 Task: Create a due date automation trigger when advanced on, on the wednesday after a card is due add content with a name or a description containing resume at 11:00 AM.
Action: Mouse moved to (939, 75)
Screenshot: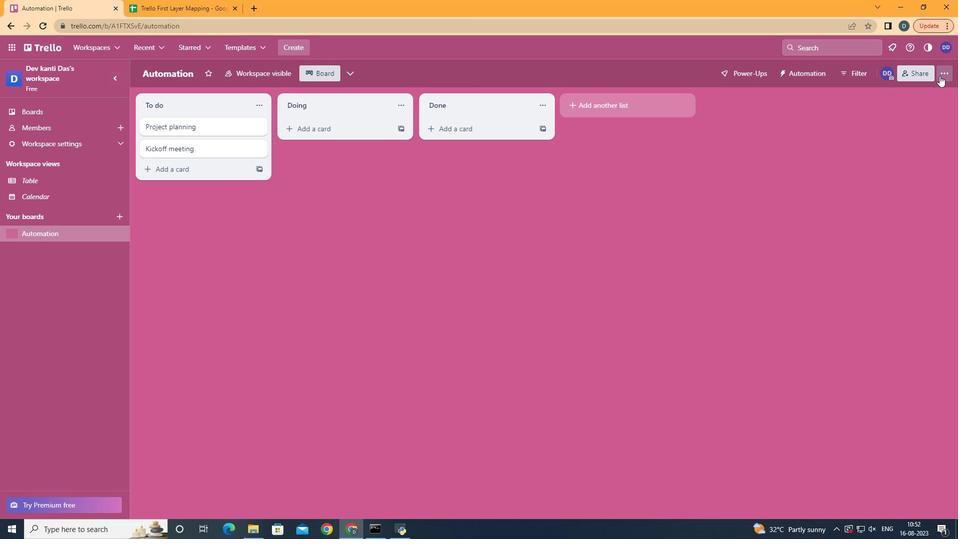 
Action: Mouse pressed left at (939, 75)
Screenshot: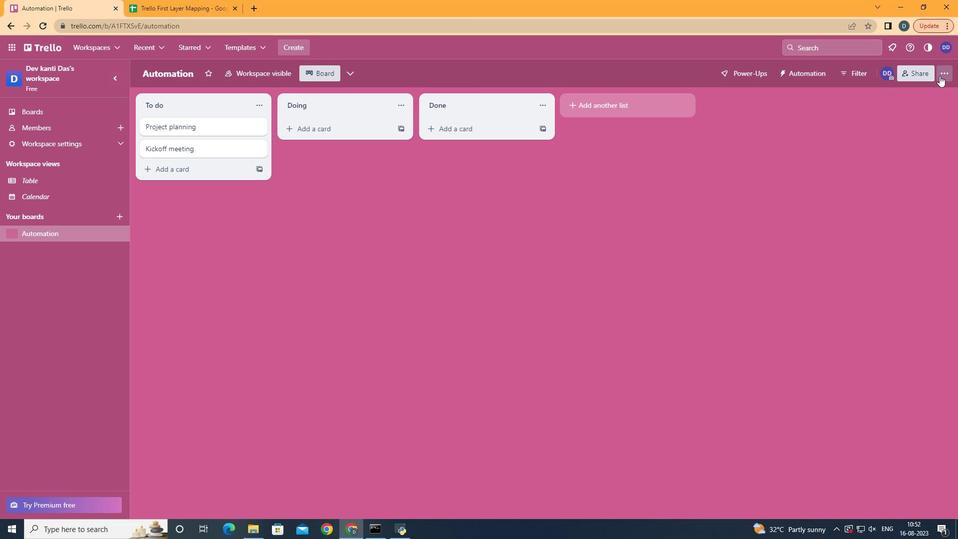 
Action: Mouse moved to (861, 203)
Screenshot: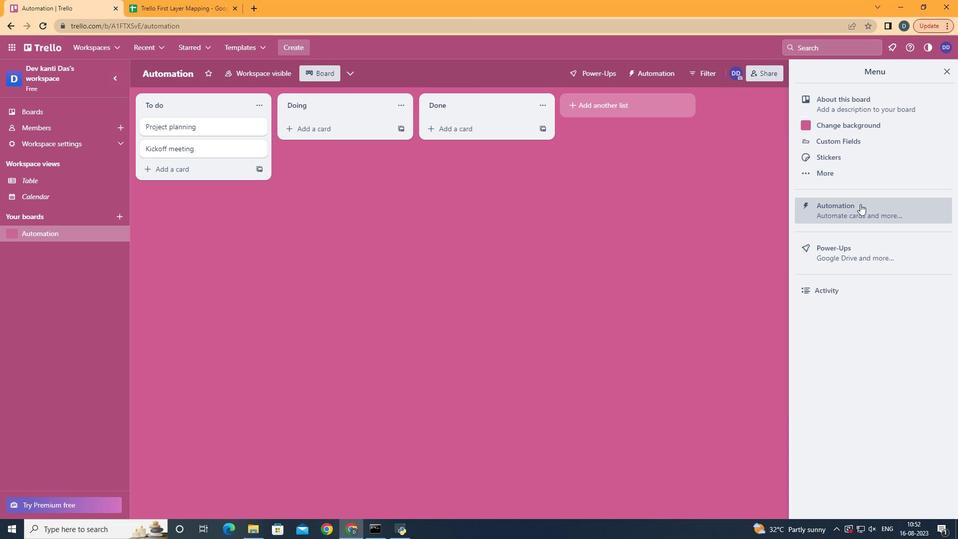 
Action: Mouse pressed left at (861, 203)
Screenshot: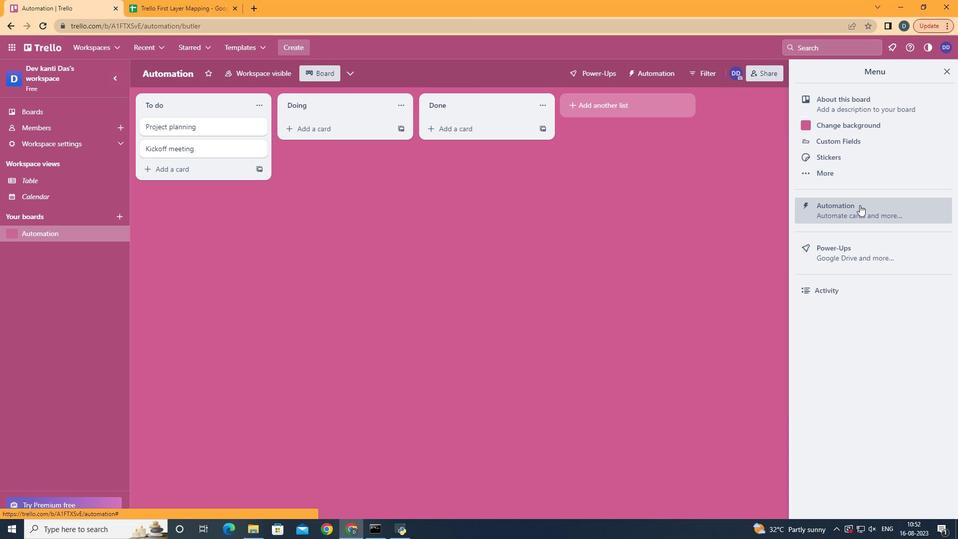 
Action: Mouse moved to (199, 199)
Screenshot: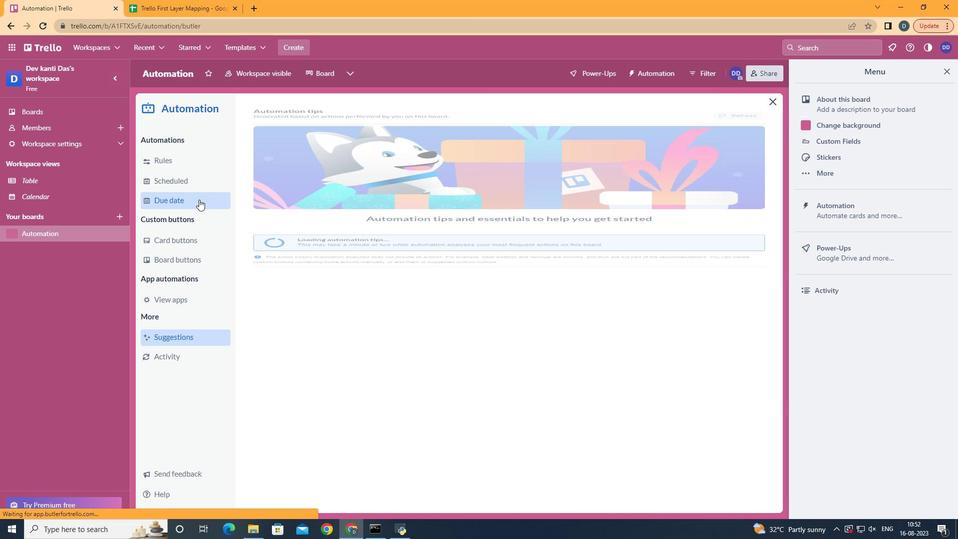 
Action: Mouse pressed left at (199, 199)
Screenshot: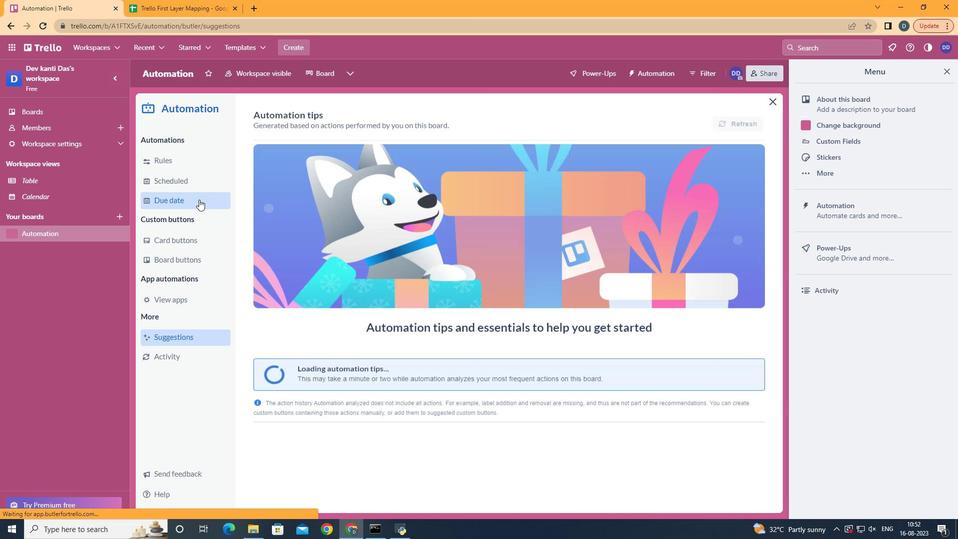 
Action: Mouse moved to (703, 113)
Screenshot: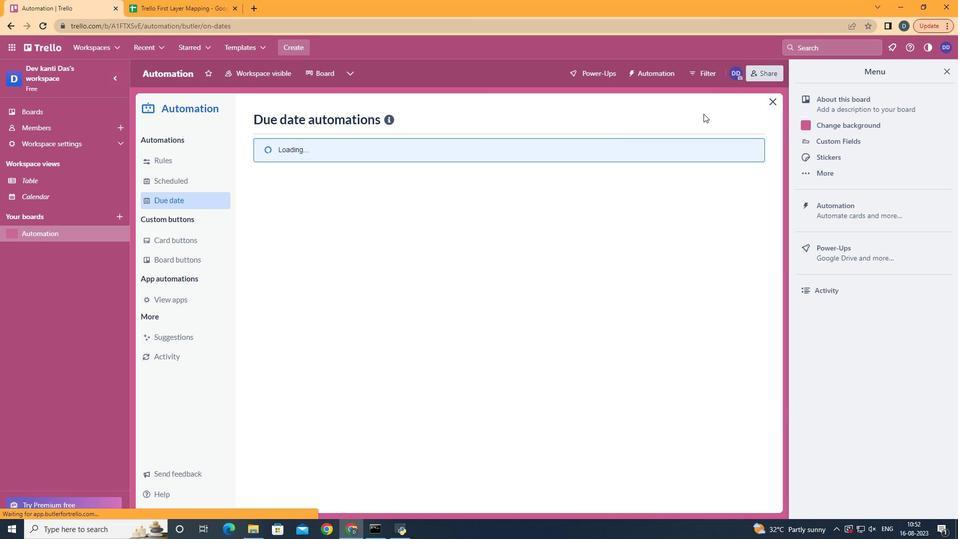 
Action: Mouse pressed left at (703, 113)
Screenshot: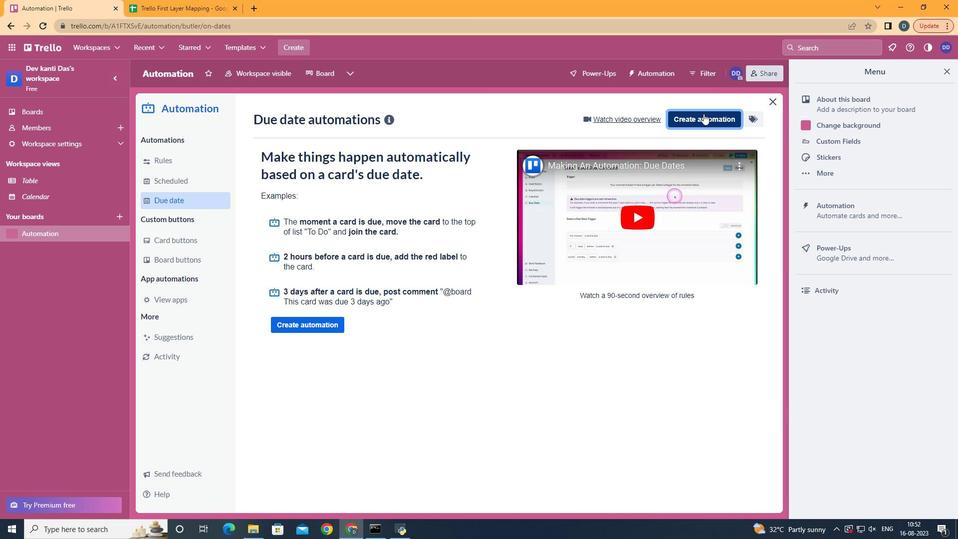 
Action: Mouse moved to (545, 215)
Screenshot: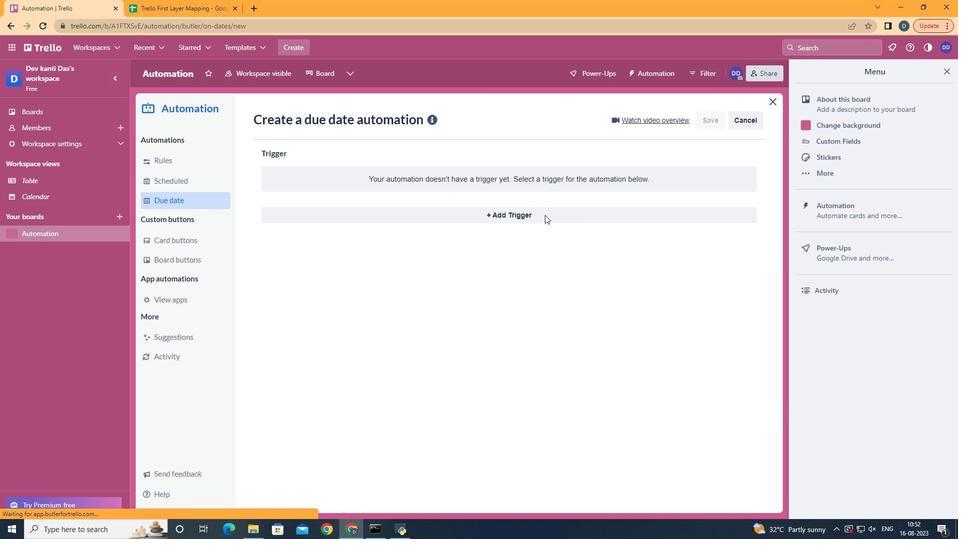 
Action: Mouse pressed left at (545, 215)
Screenshot: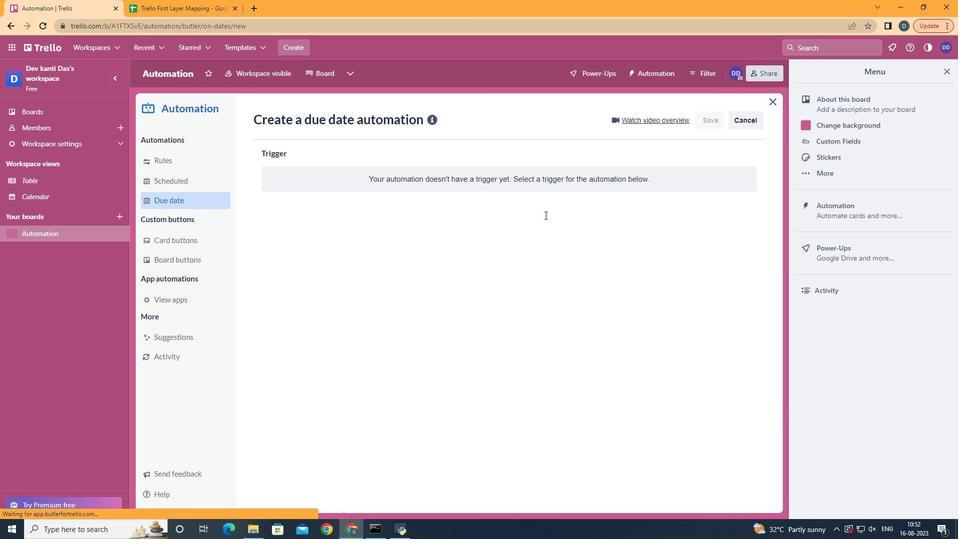 
Action: Mouse moved to (330, 301)
Screenshot: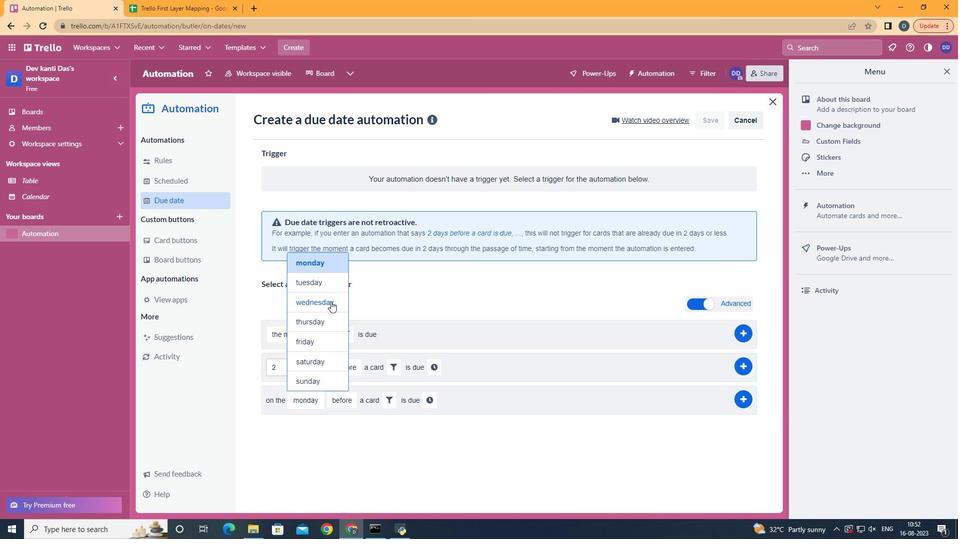 
Action: Mouse pressed left at (330, 301)
Screenshot: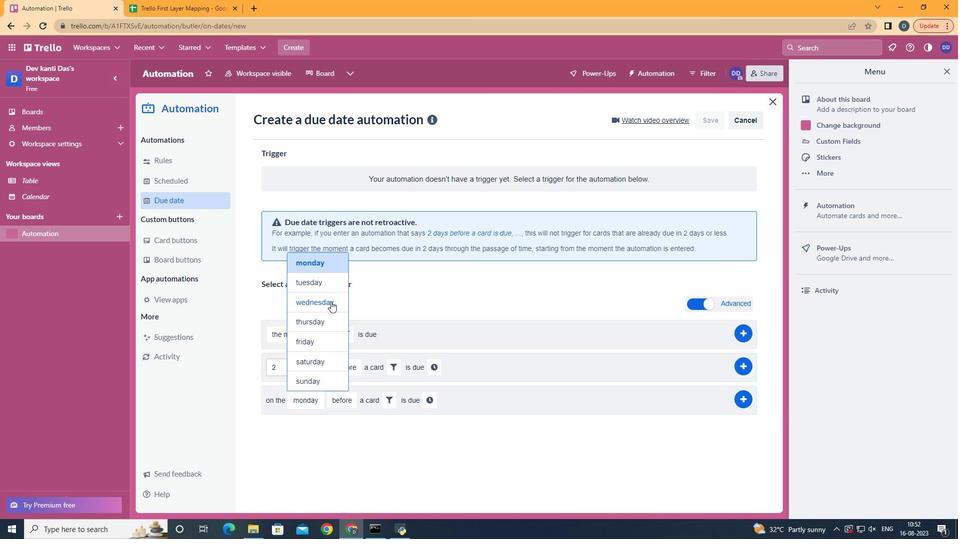 
Action: Mouse moved to (348, 446)
Screenshot: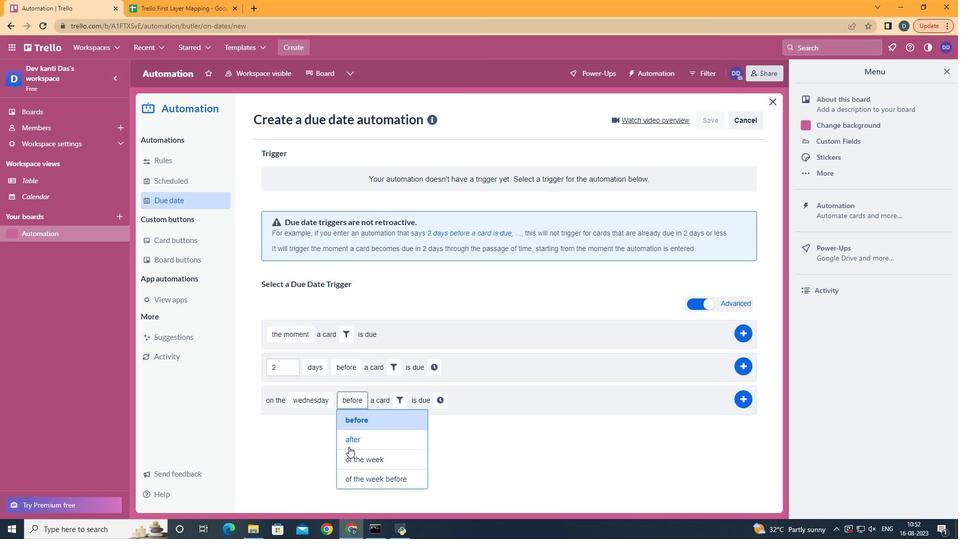 
Action: Mouse pressed left at (348, 446)
Screenshot: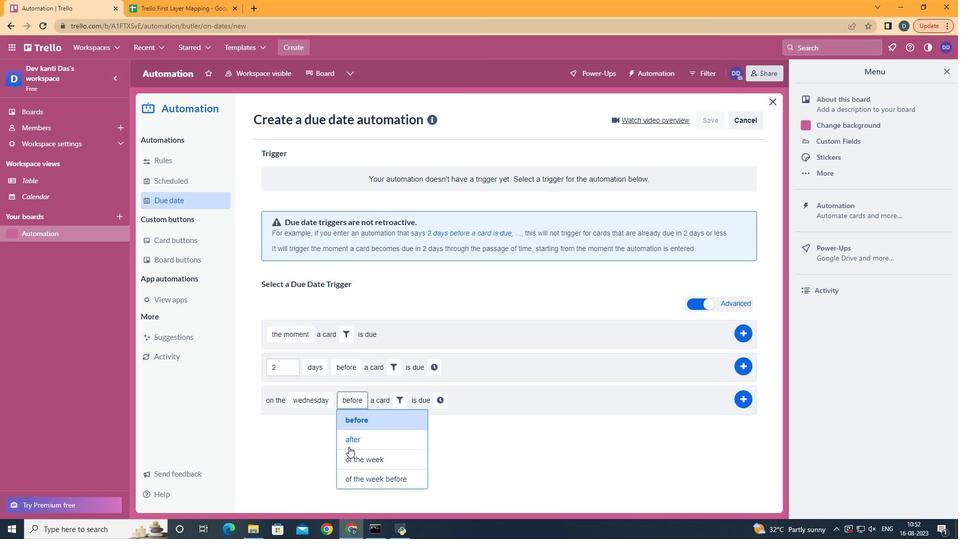 
Action: Mouse moved to (383, 401)
Screenshot: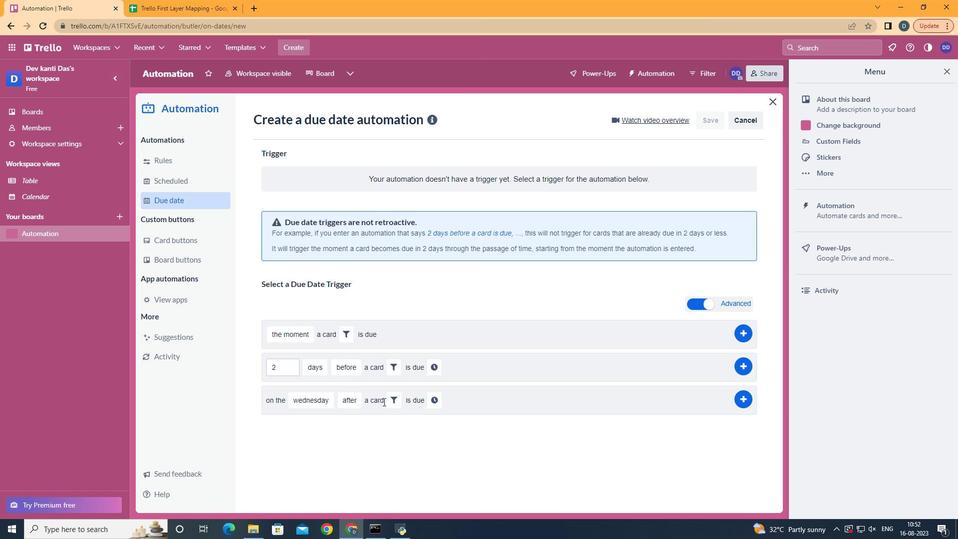 
Action: Mouse pressed left at (383, 401)
Screenshot: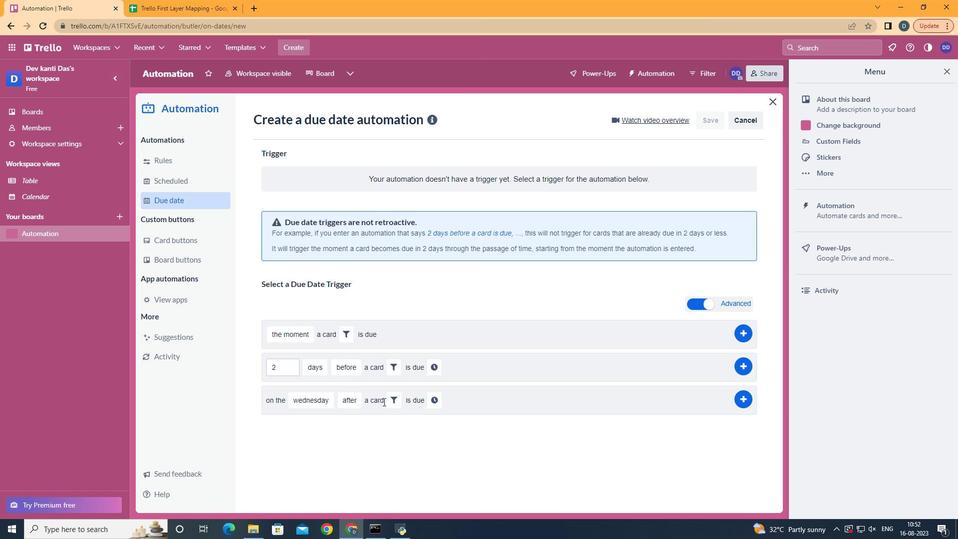 
Action: Mouse moved to (390, 399)
Screenshot: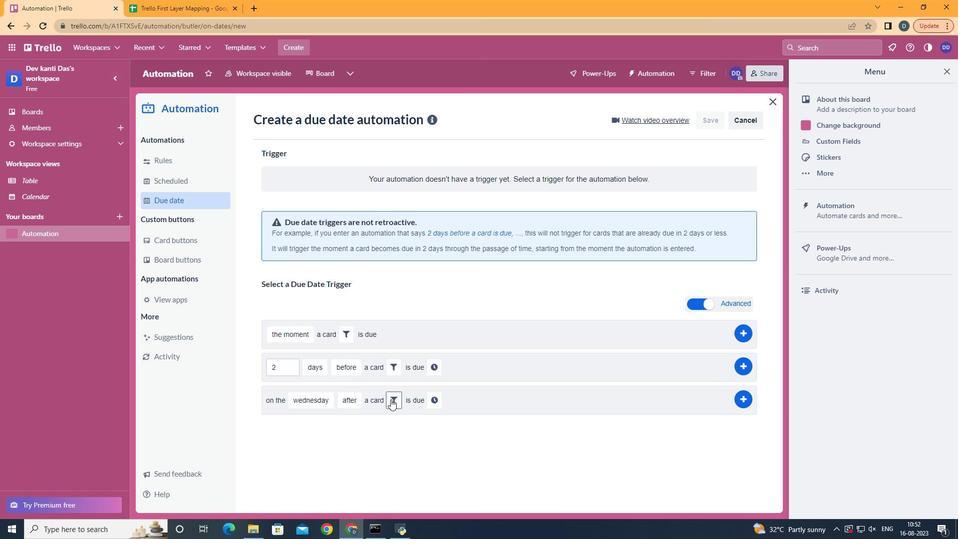
Action: Mouse pressed left at (390, 399)
Screenshot: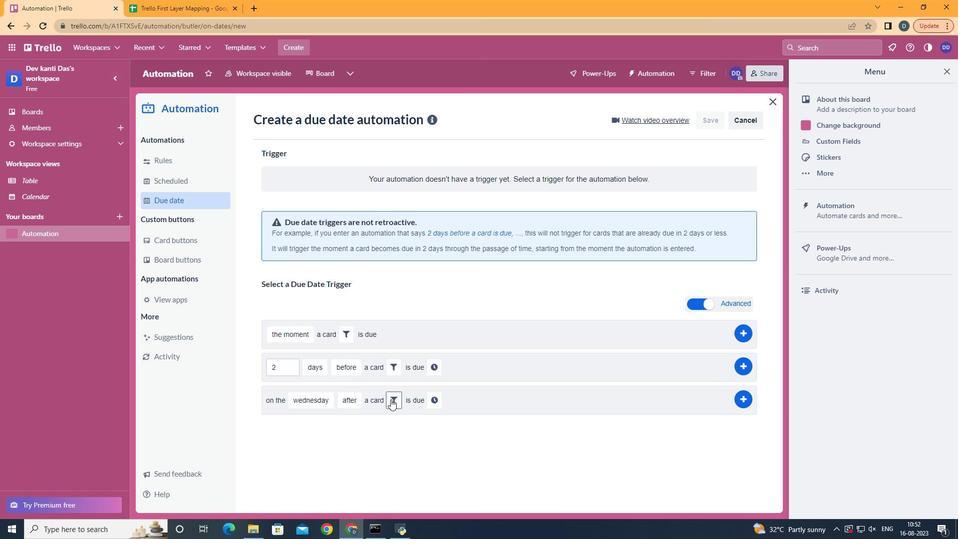 
Action: Mouse moved to (511, 429)
Screenshot: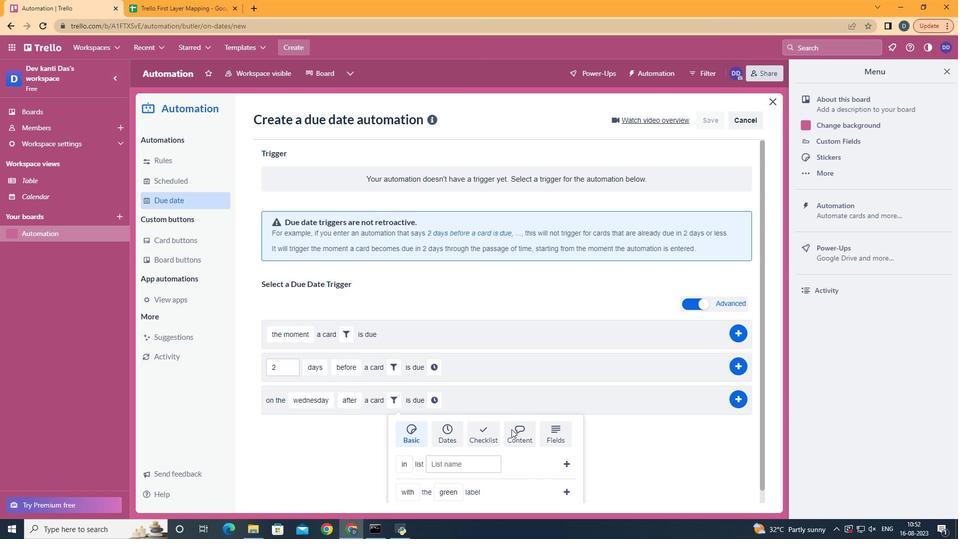 
Action: Mouse pressed left at (511, 429)
Screenshot: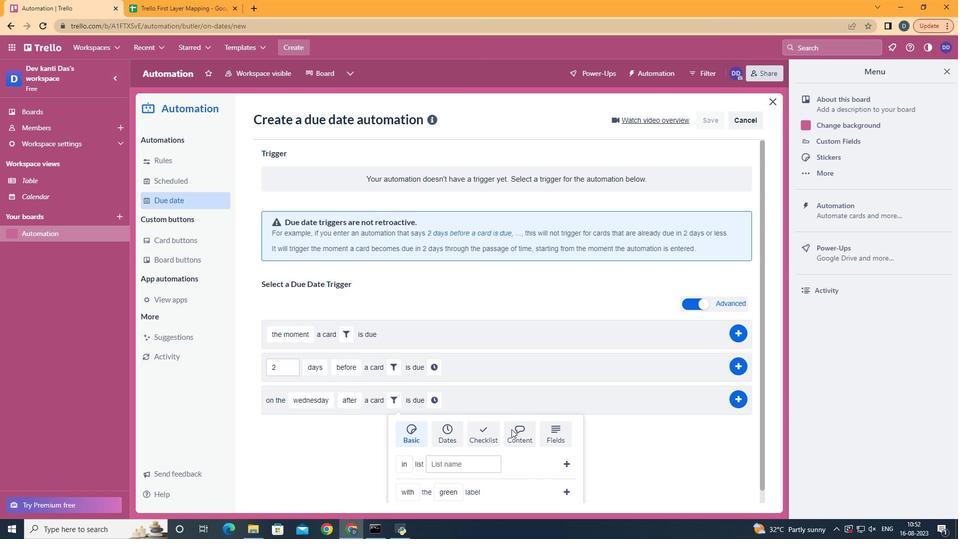 
Action: Mouse moved to (439, 439)
Screenshot: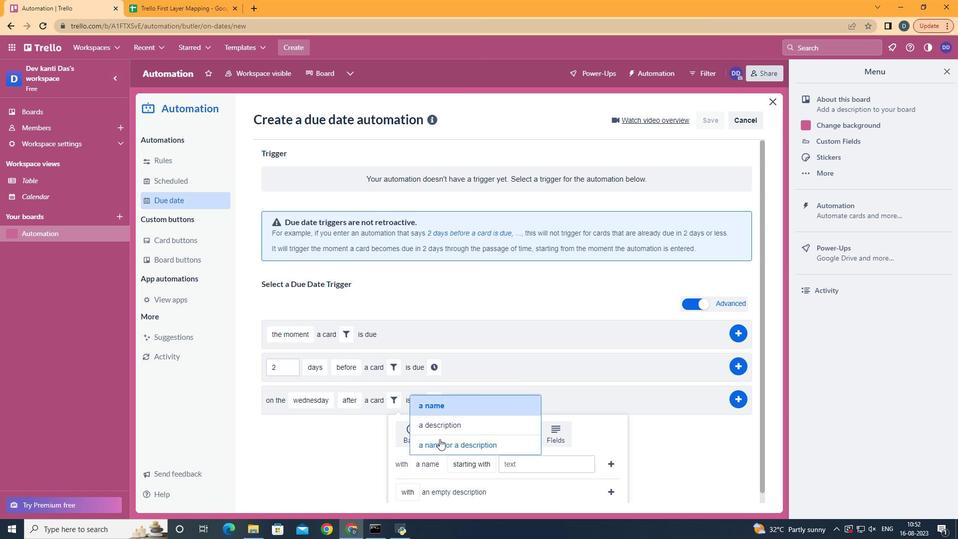 
Action: Mouse pressed left at (439, 439)
Screenshot: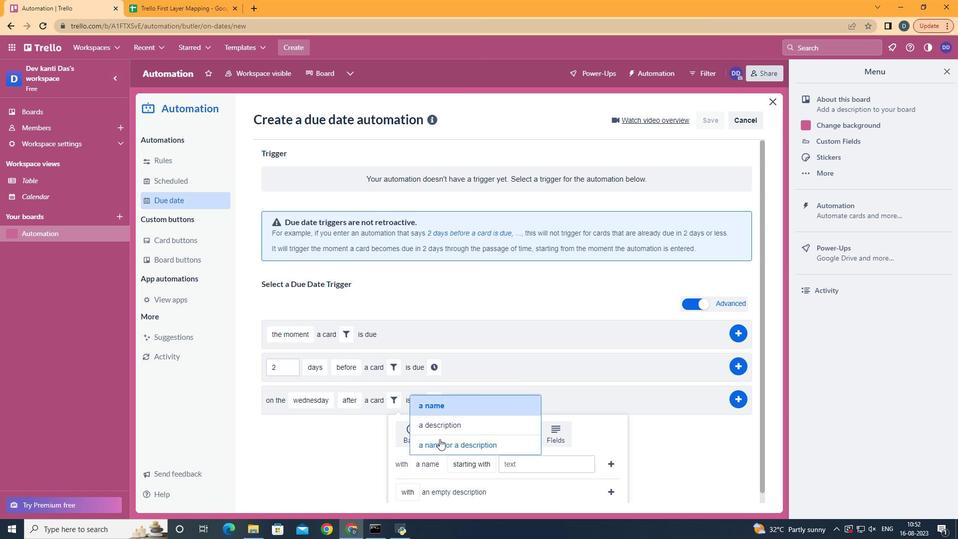 
Action: Mouse moved to (533, 386)
Screenshot: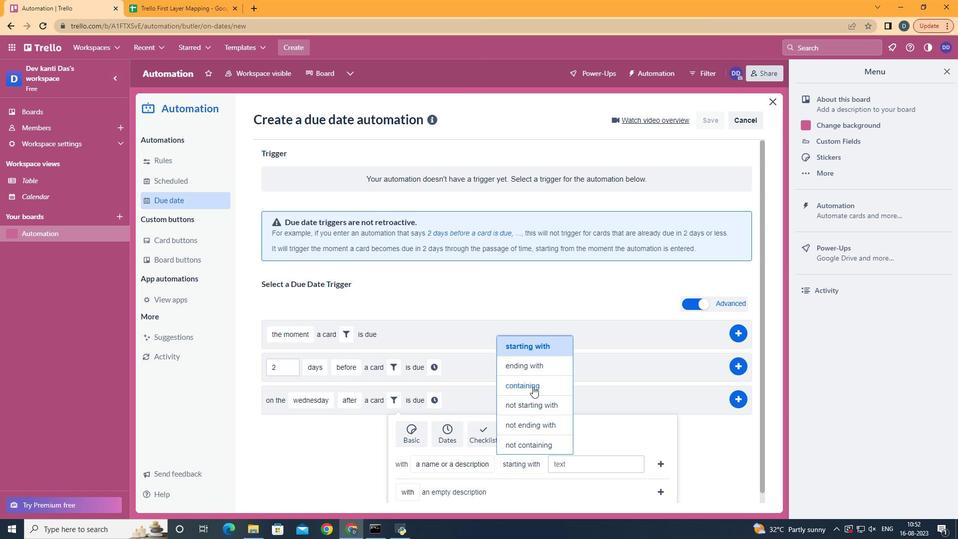 
Action: Mouse pressed left at (533, 386)
Screenshot: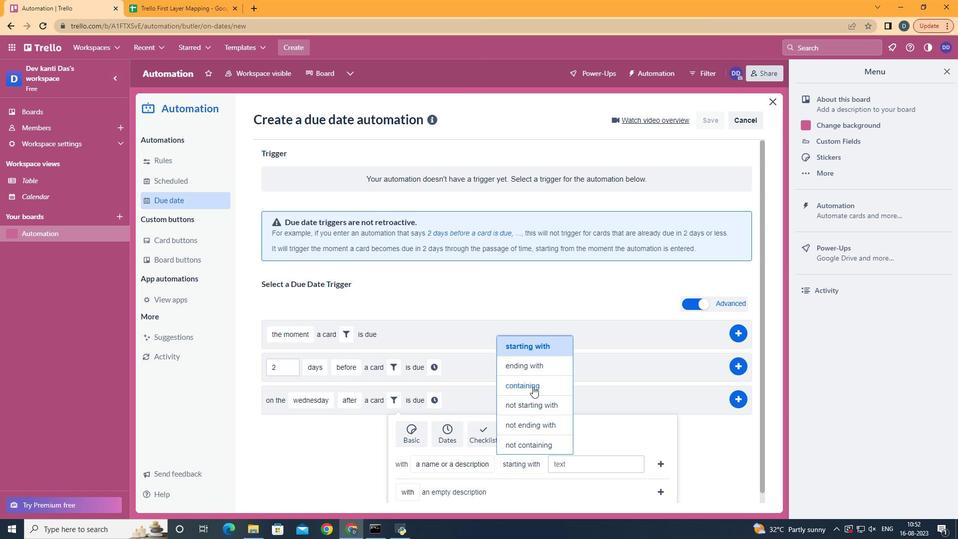 
Action: Mouse moved to (571, 465)
Screenshot: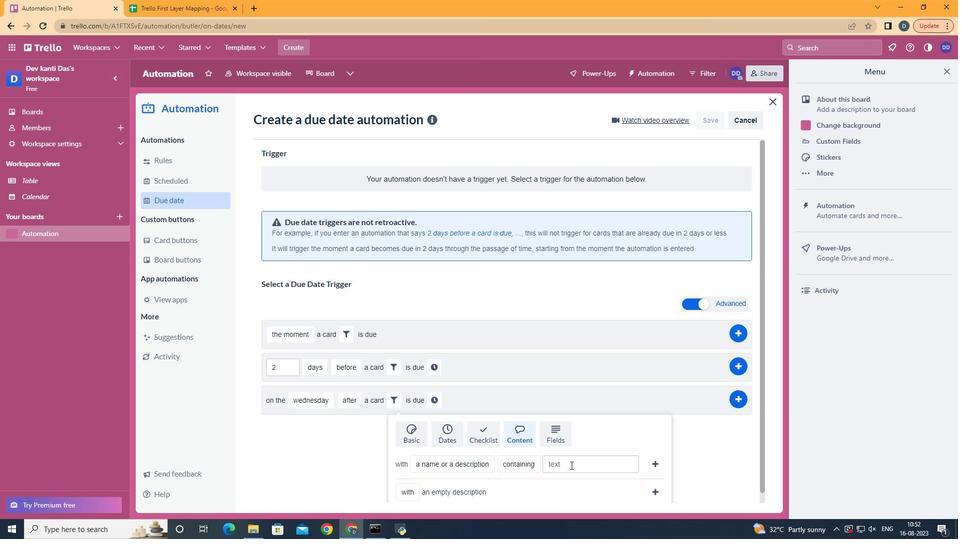 
Action: Mouse pressed left at (571, 465)
Screenshot: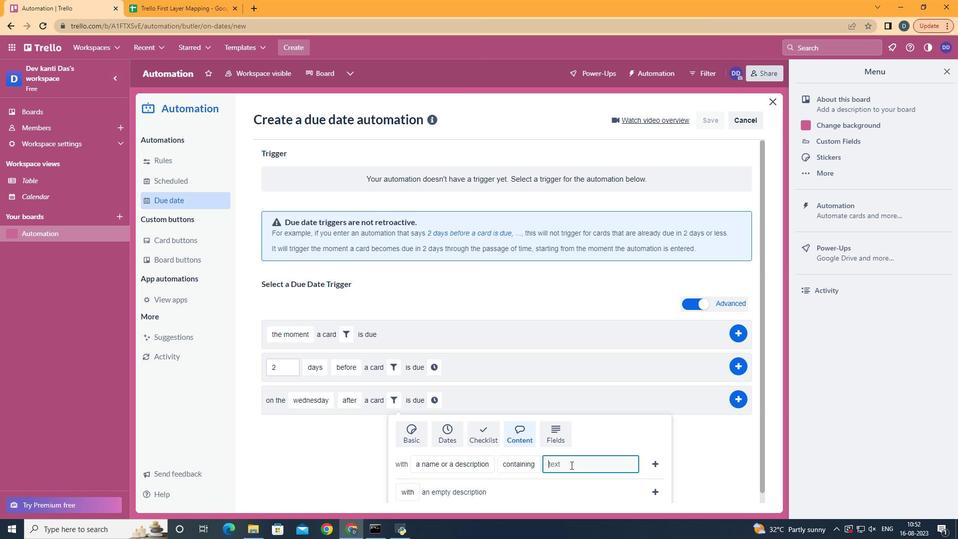 
Action: Mouse moved to (573, 475)
Screenshot: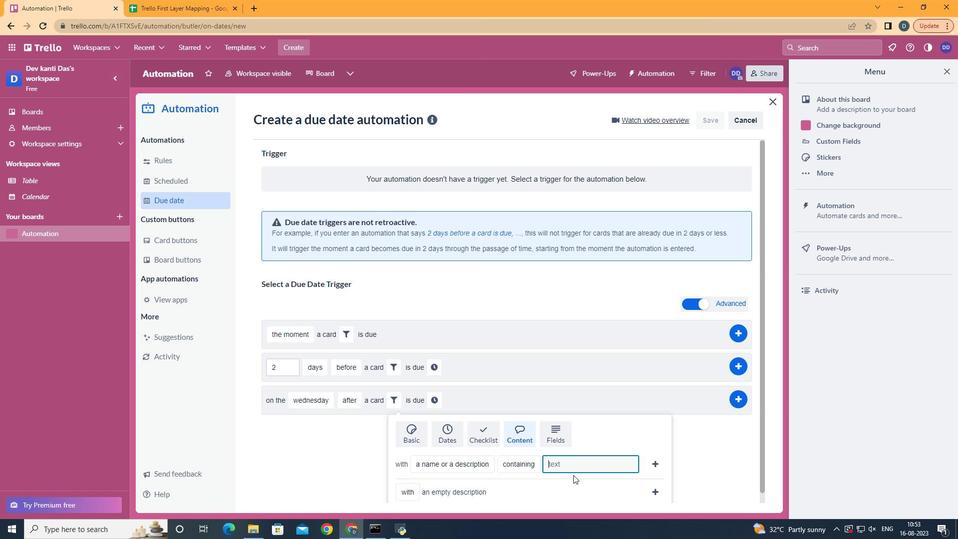 
Action: Key pressed resume
Screenshot: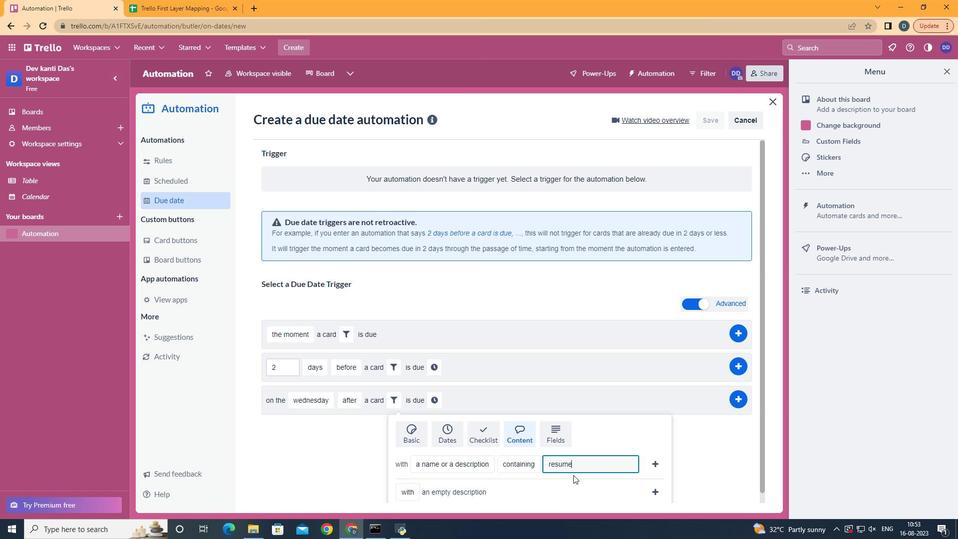 
Action: Mouse moved to (660, 460)
Screenshot: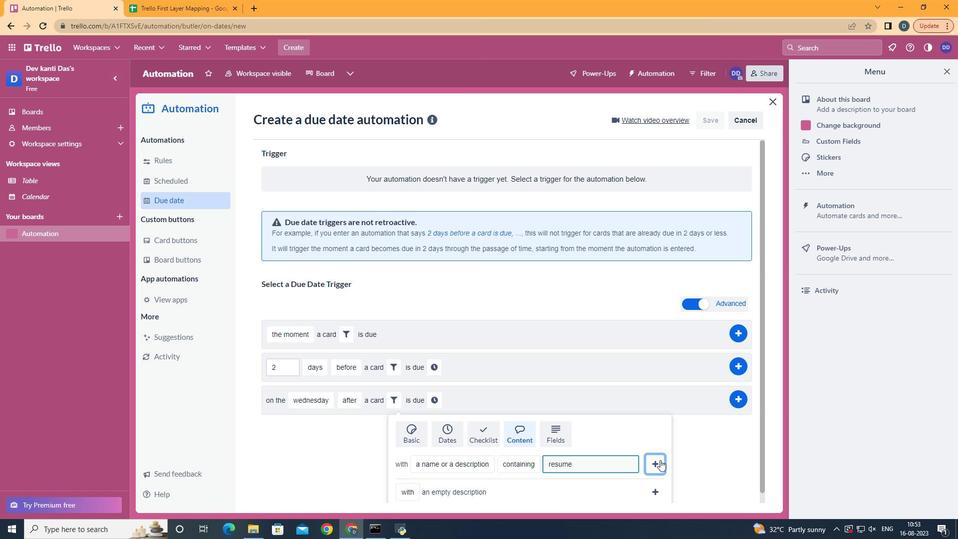
Action: Mouse pressed left at (660, 460)
Screenshot: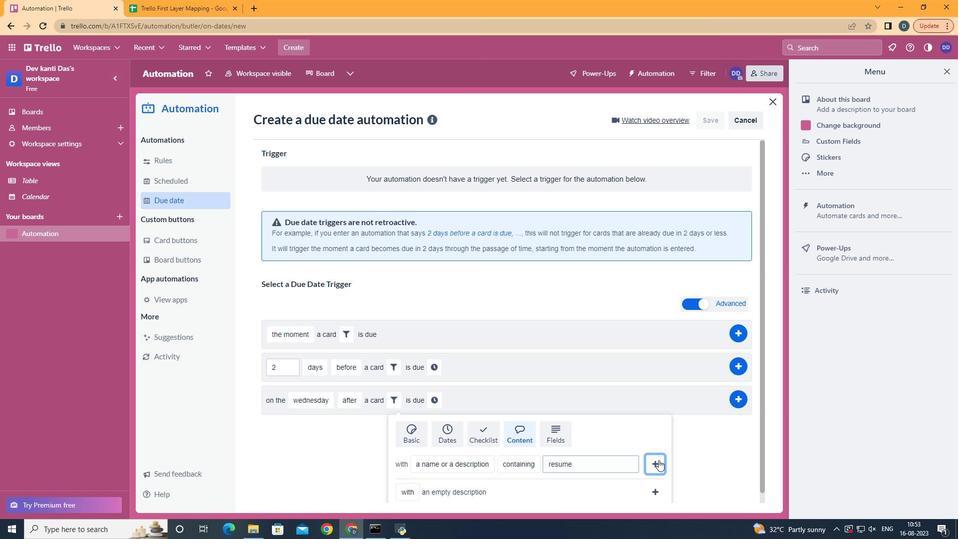 
Action: Mouse moved to (611, 402)
Screenshot: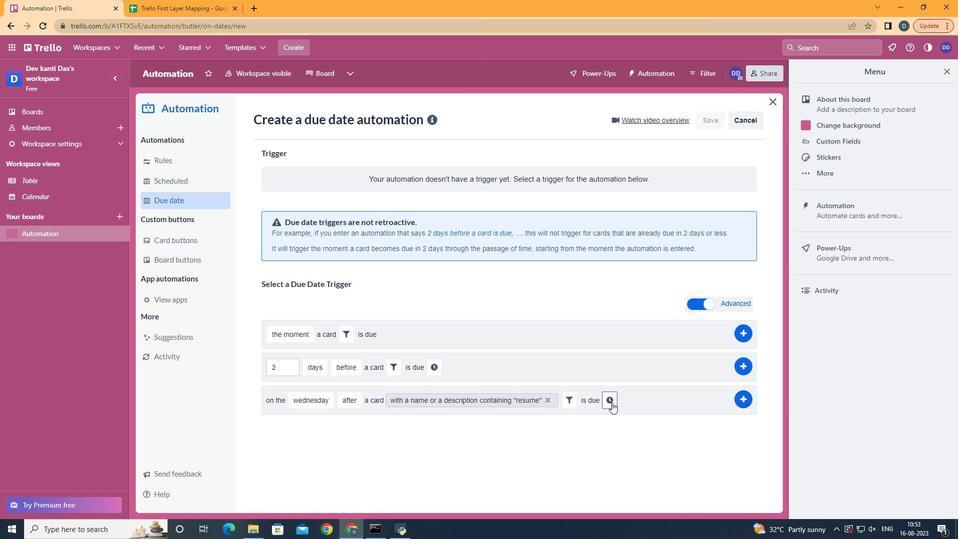 
Action: Mouse pressed left at (611, 402)
Screenshot: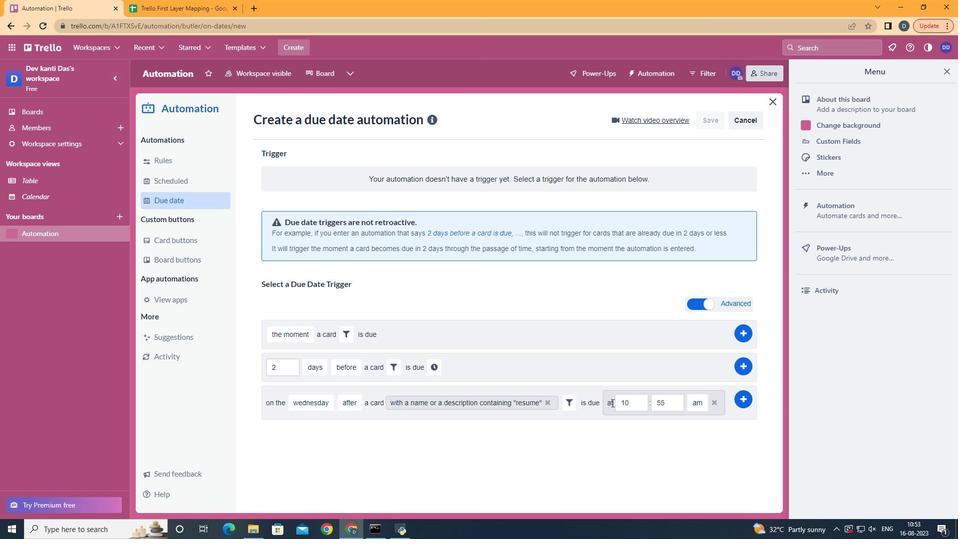 
Action: Mouse moved to (637, 403)
Screenshot: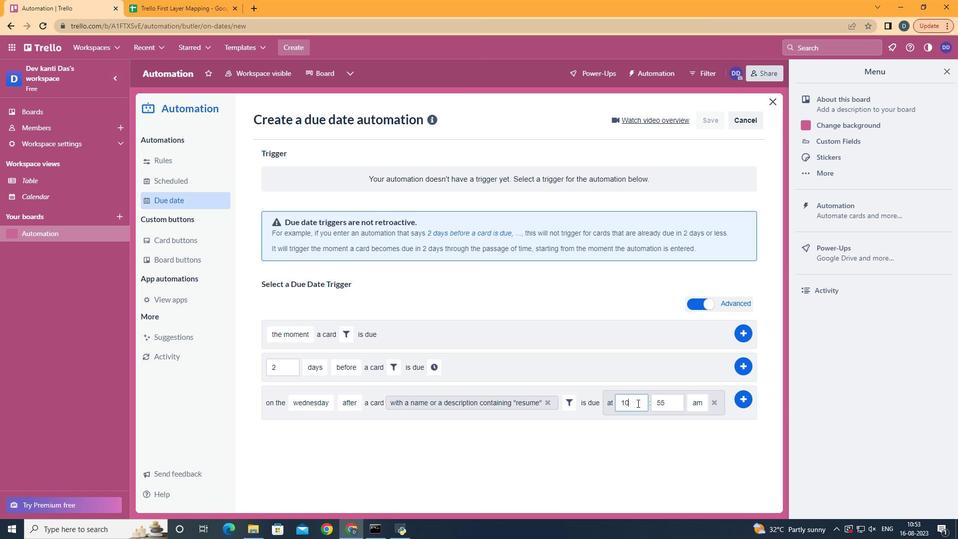 
Action: Mouse pressed left at (637, 403)
Screenshot: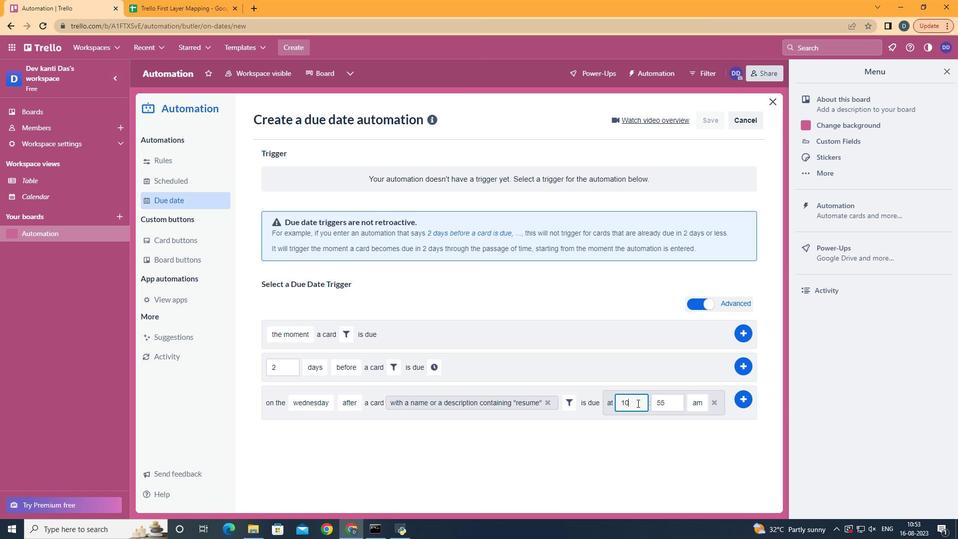 
Action: Key pressed <Key.backspace>1
Screenshot: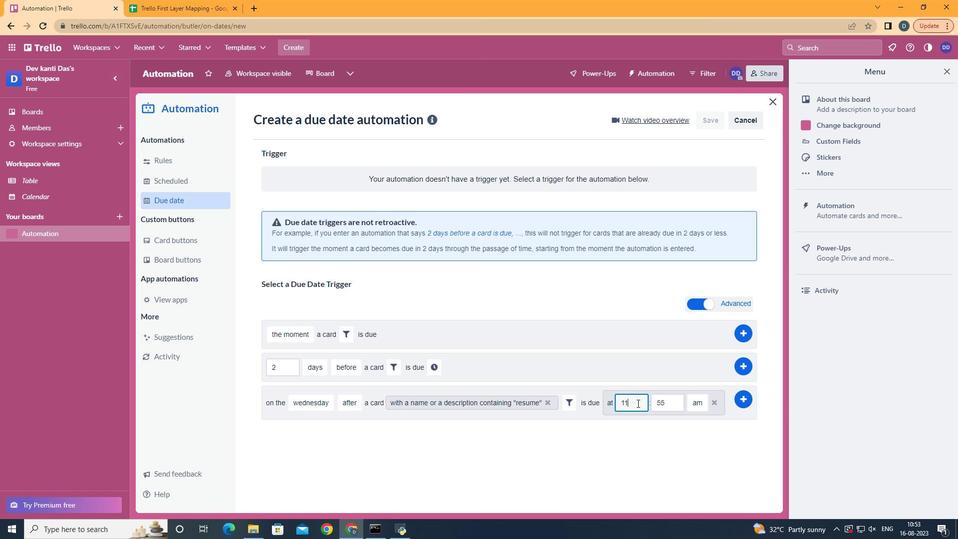 
Action: Mouse moved to (667, 405)
Screenshot: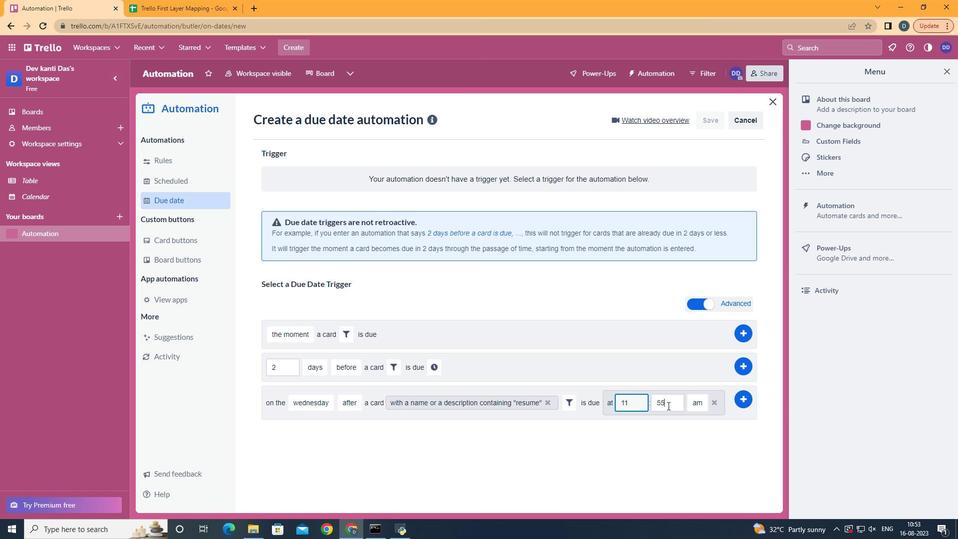 
Action: Mouse pressed left at (667, 405)
Screenshot: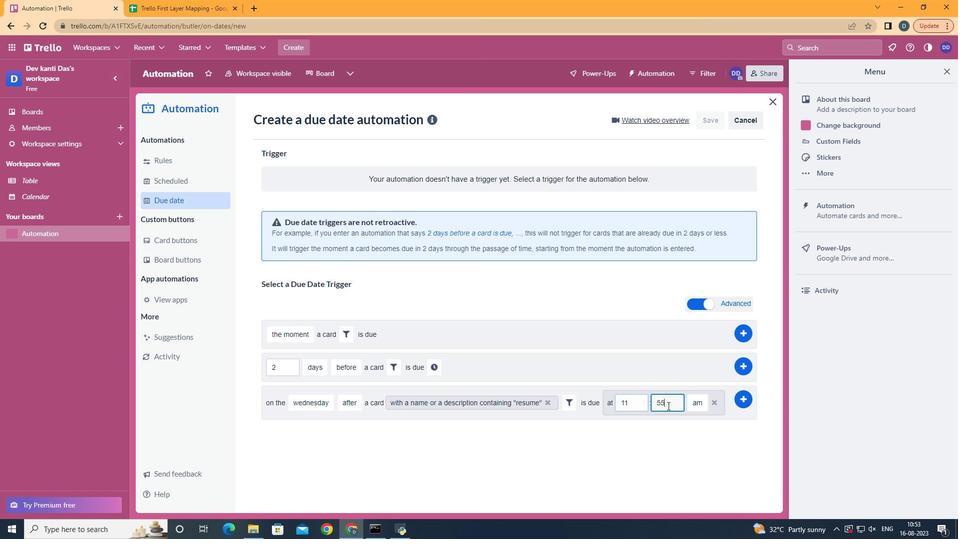 
Action: Key pressed <Key.backspace><Key.backspace>00
Screenshot: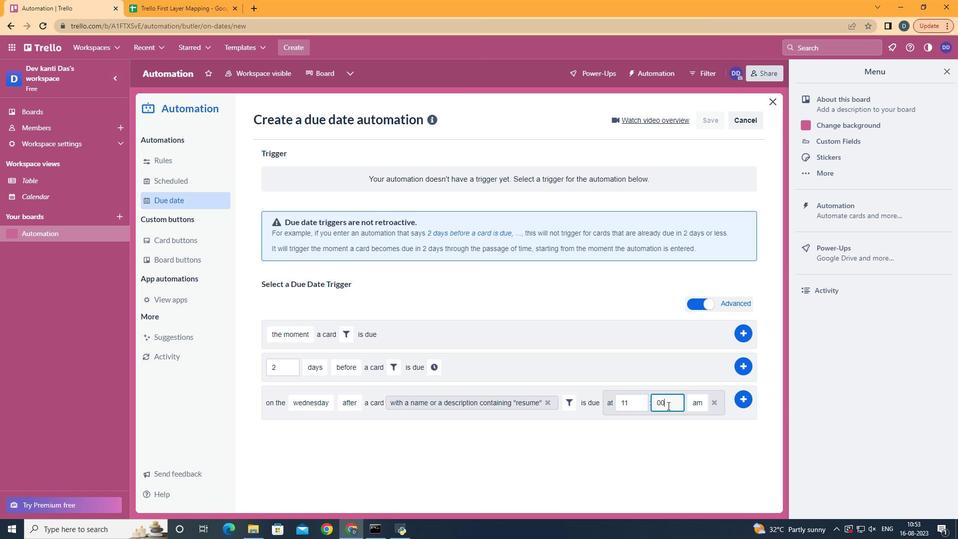 
Action: Mouse moved to (747, 398)
Screenshot: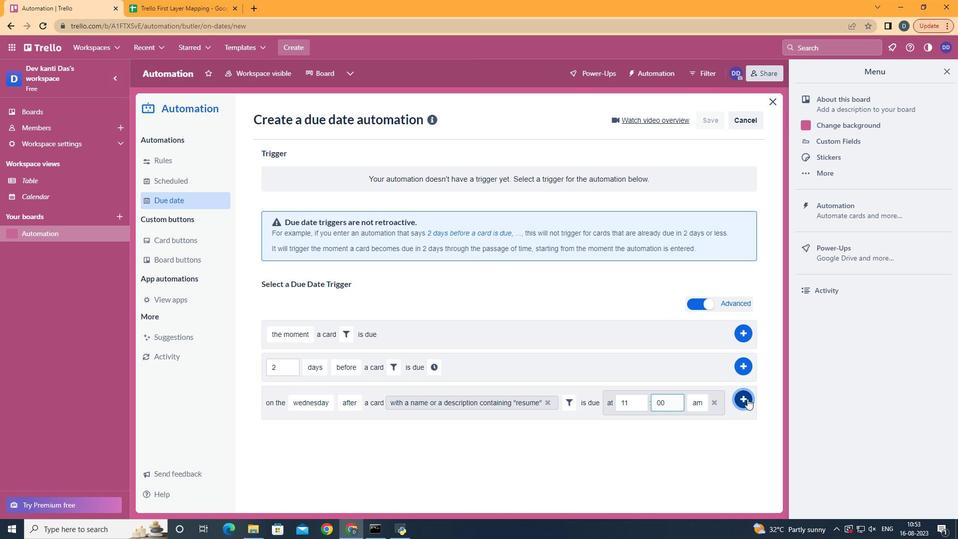 
Action: Mouse pressed left at (747, 398)
Screenshot: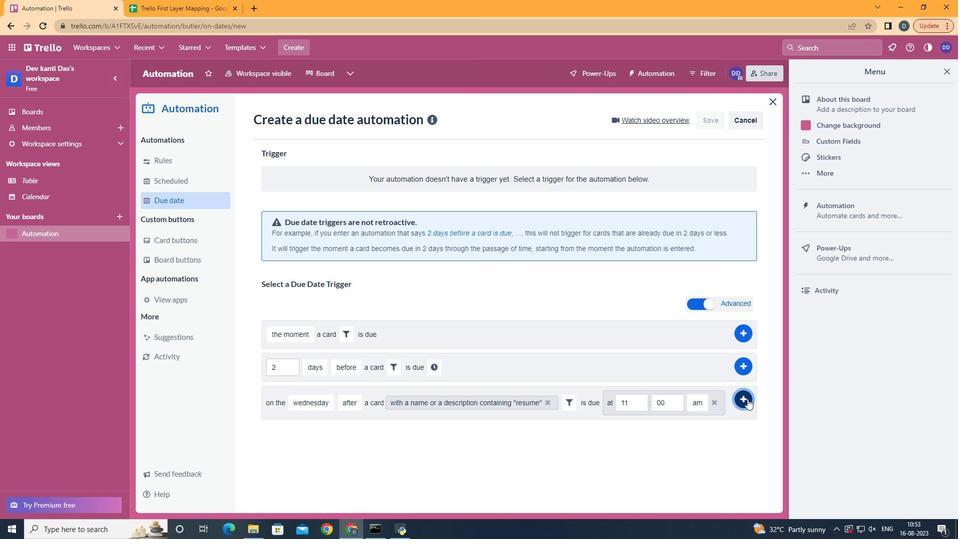 
